 Task: Change the answer type to Multiple Lines.
Action: Mouse moved to (583, 408)
Screenshot: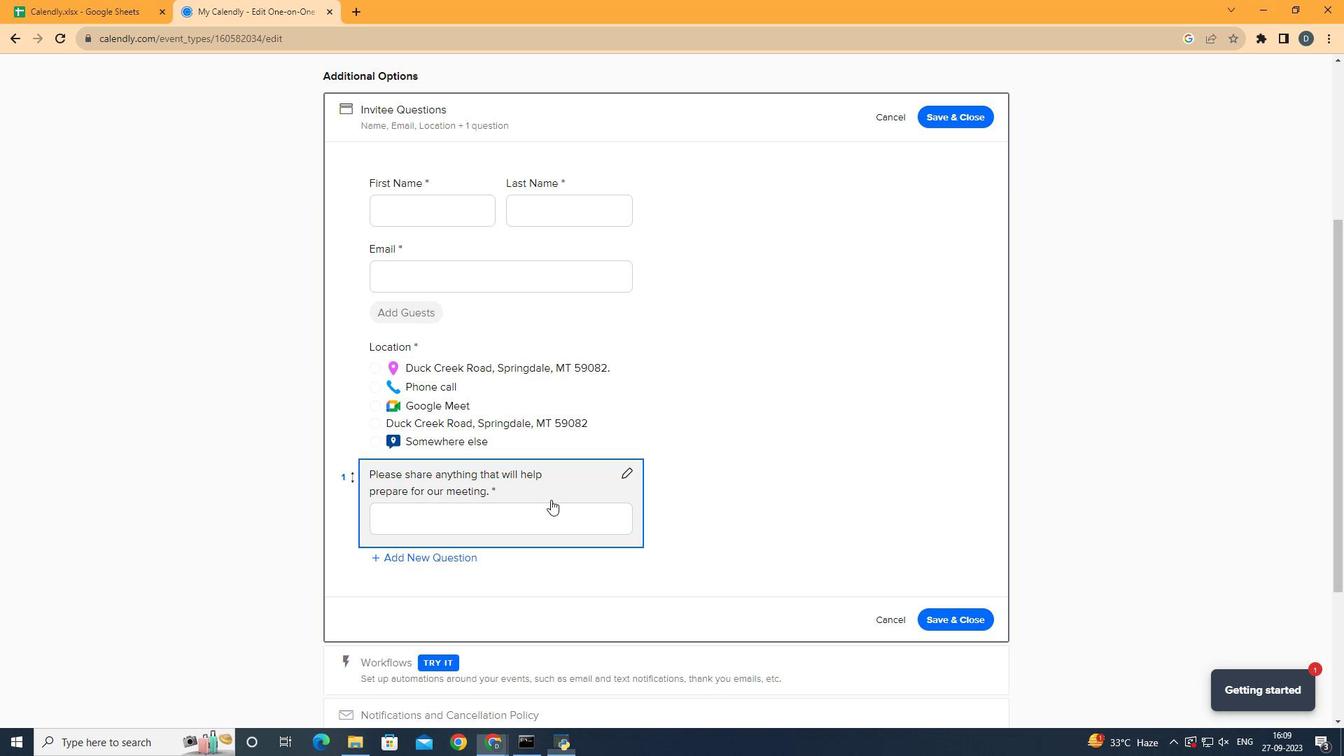 
Action: Mouse pressed left at (583, 408)
Screenshot: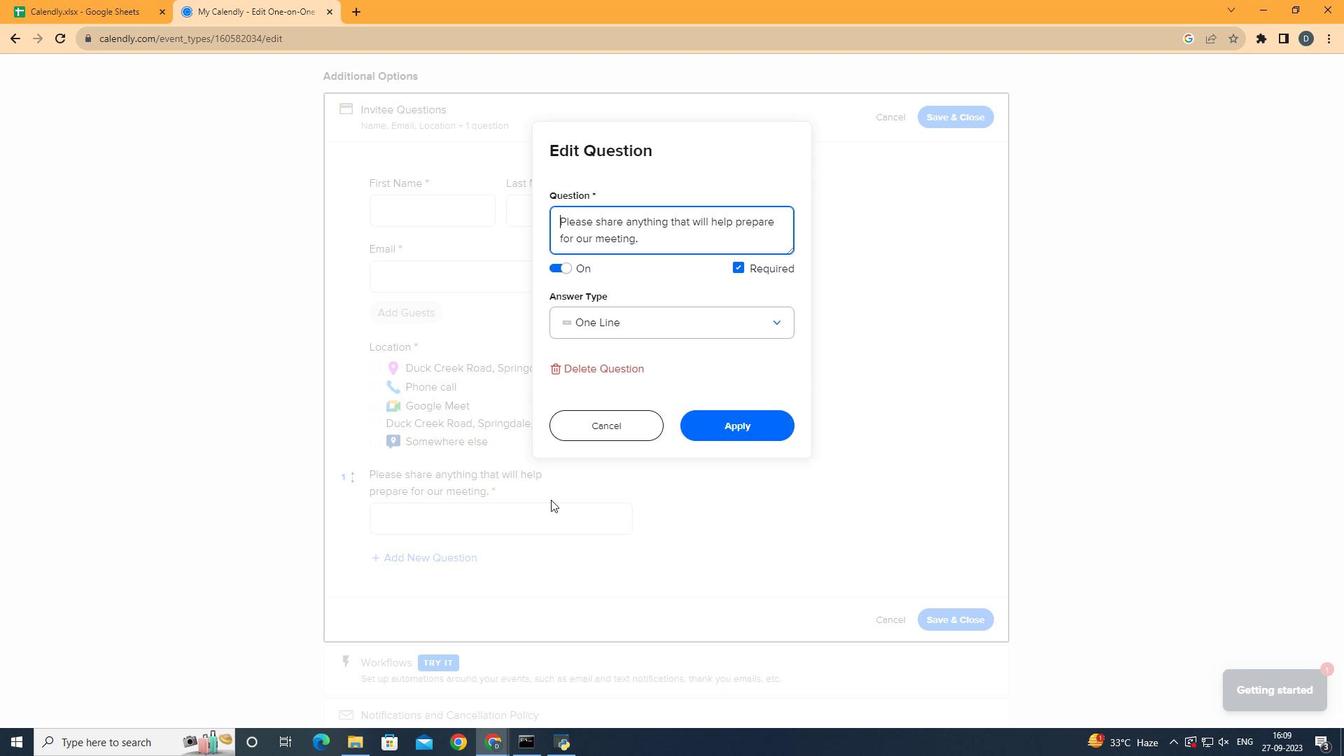 
Action: Mouse moved to (654, 374)
Screenshot: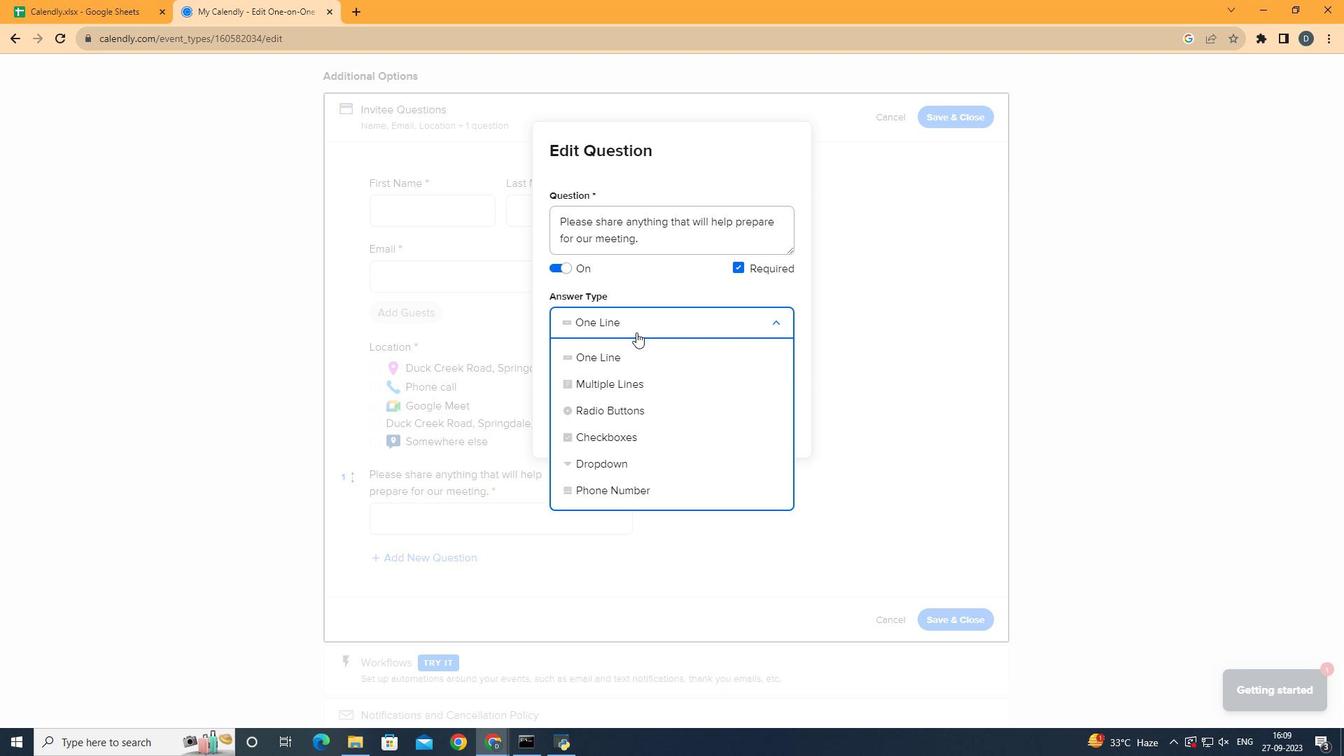 
Action: Mouse pressed left at (654, 374)
Screenshot: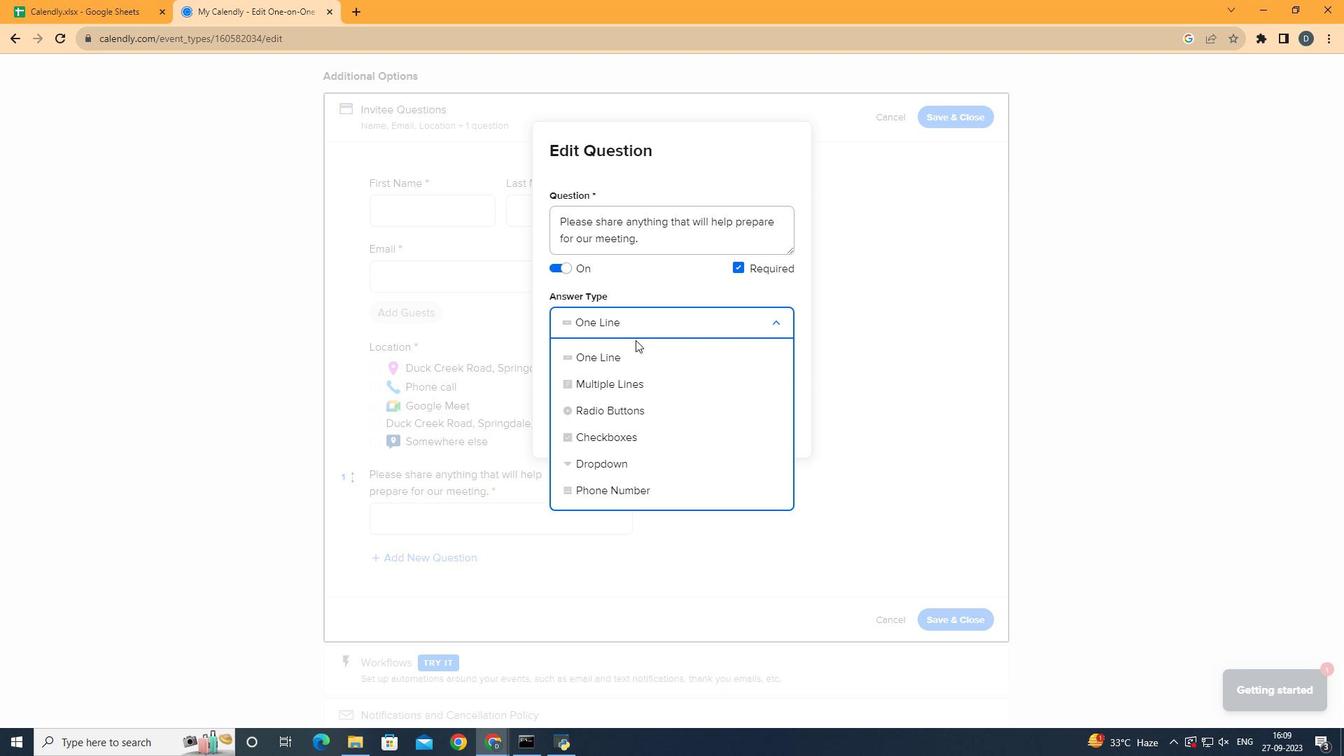 
Action: Mouse moved to (649, 385)
Screenshot: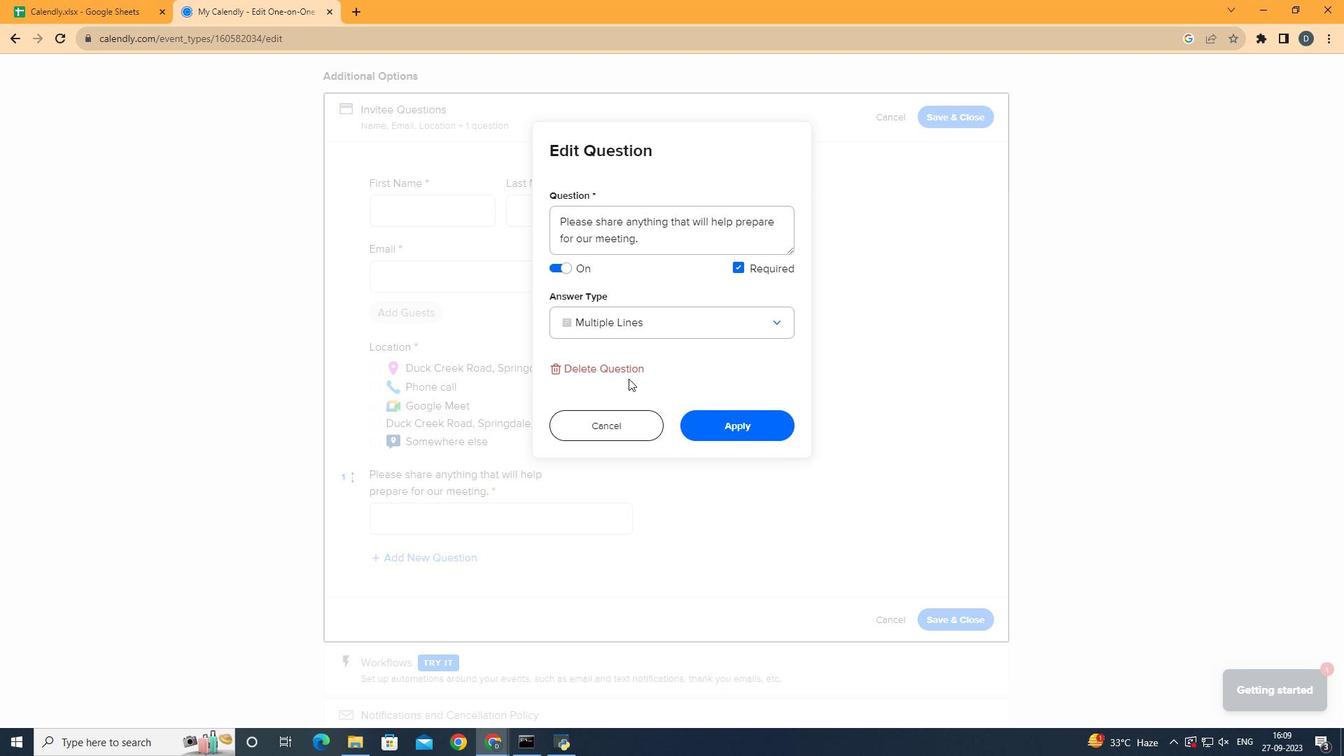 
Action: Mouse pressed left at (649, 385)
Screenshot: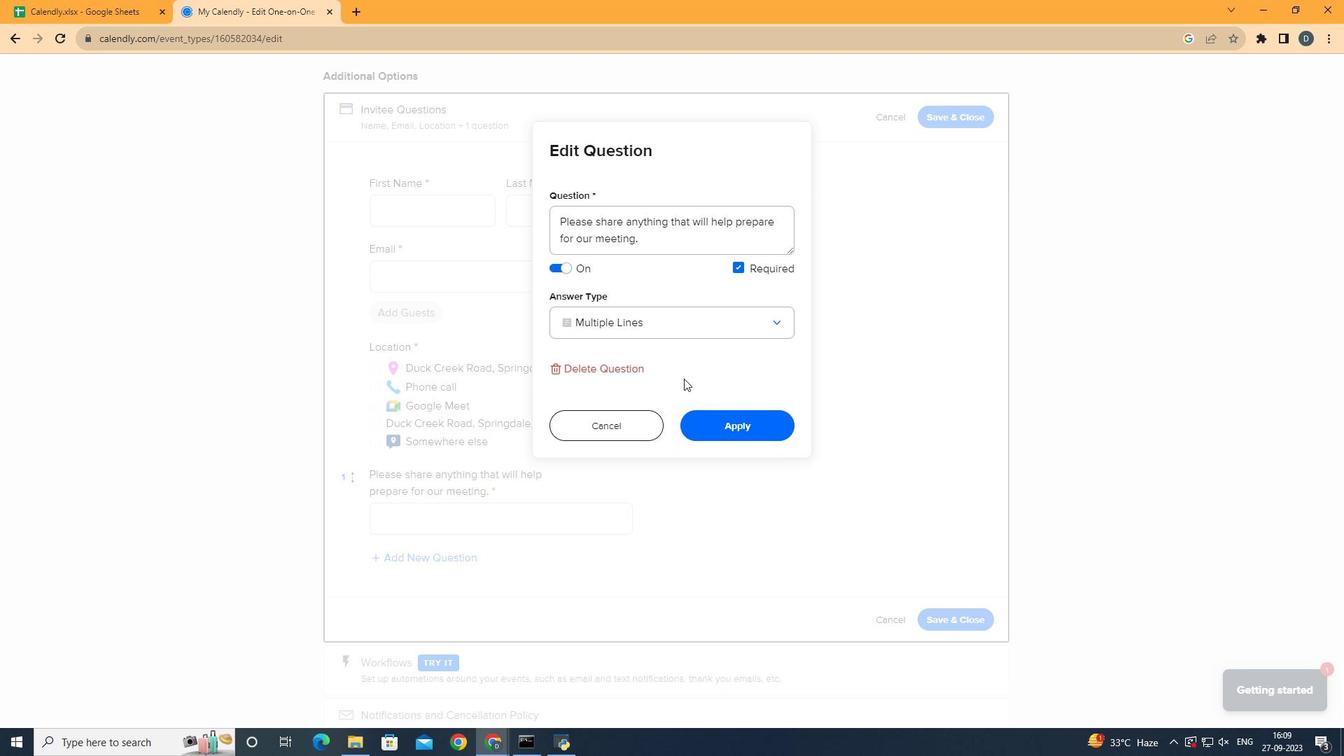 
Action: Mouse moved to (740, 394)
Screenshot: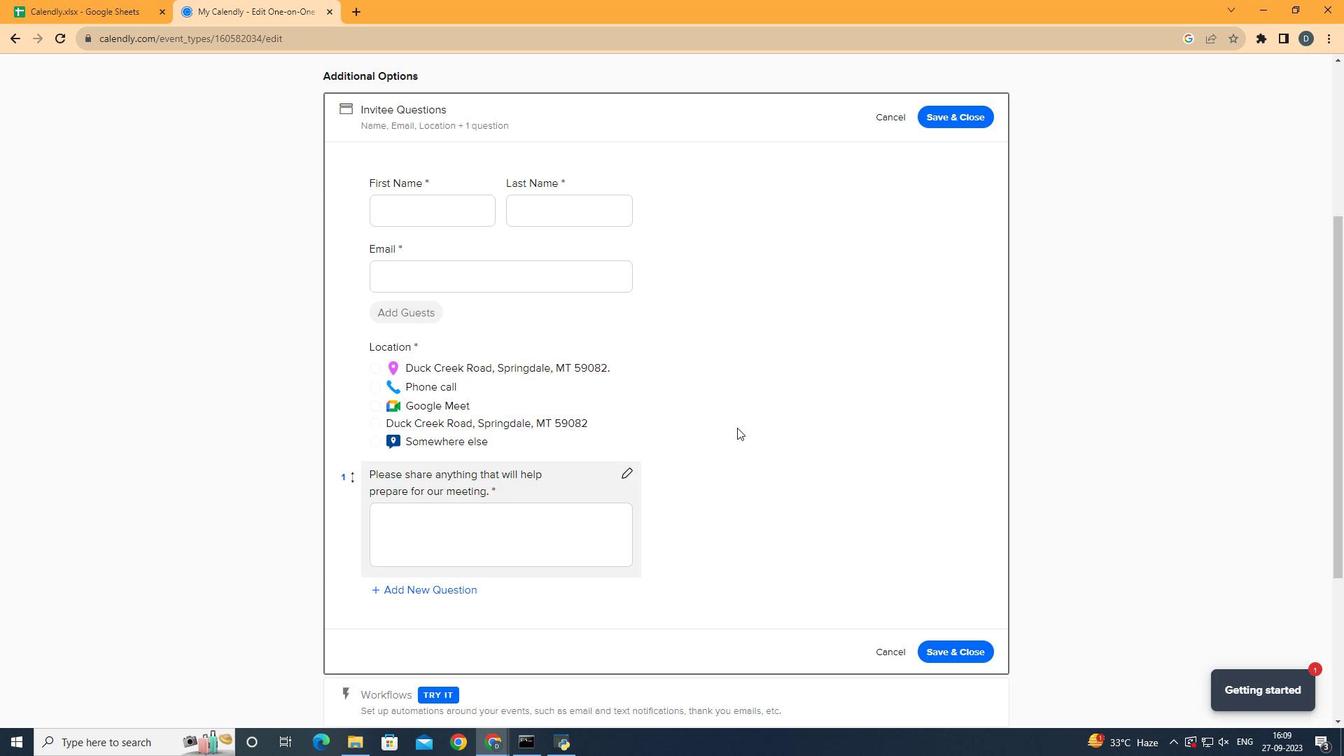 
Action: Mouse pressed left at (740, 394)
Screenshot: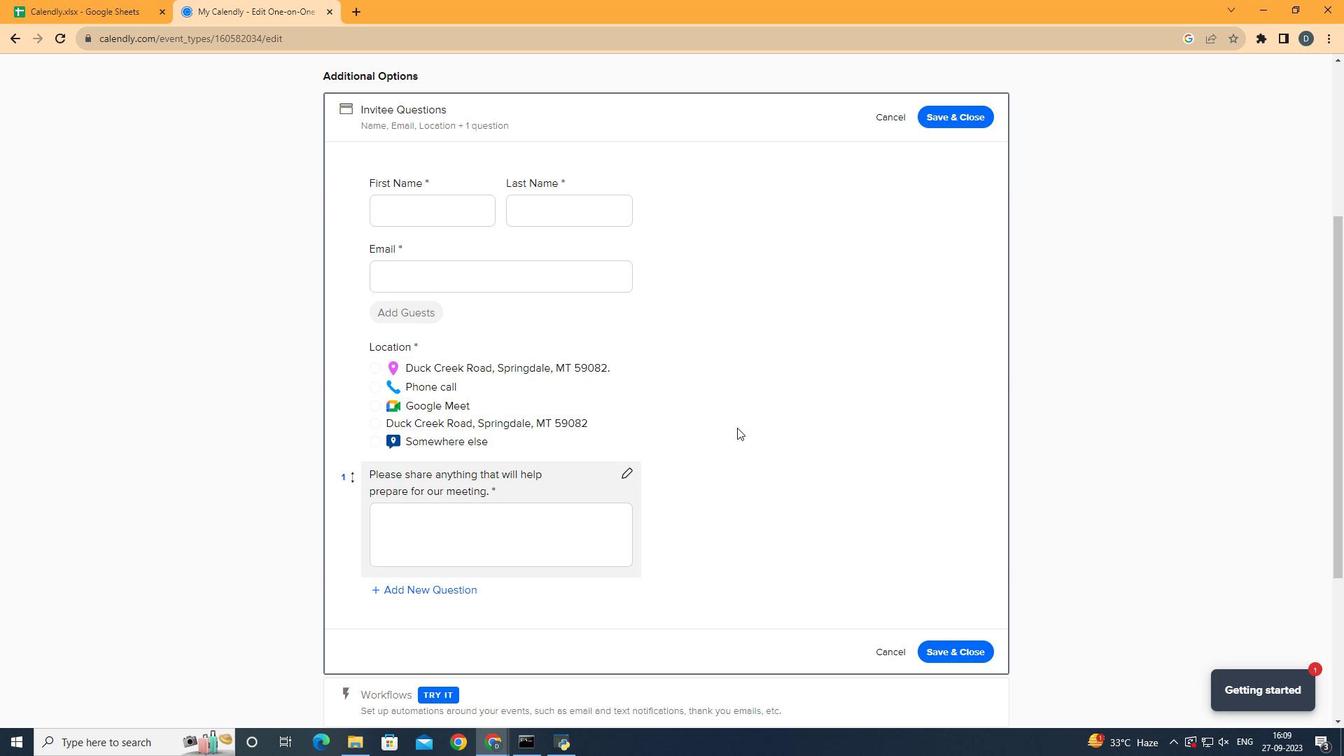 
Action: Mouse moved to (740, 394)
Screenshot: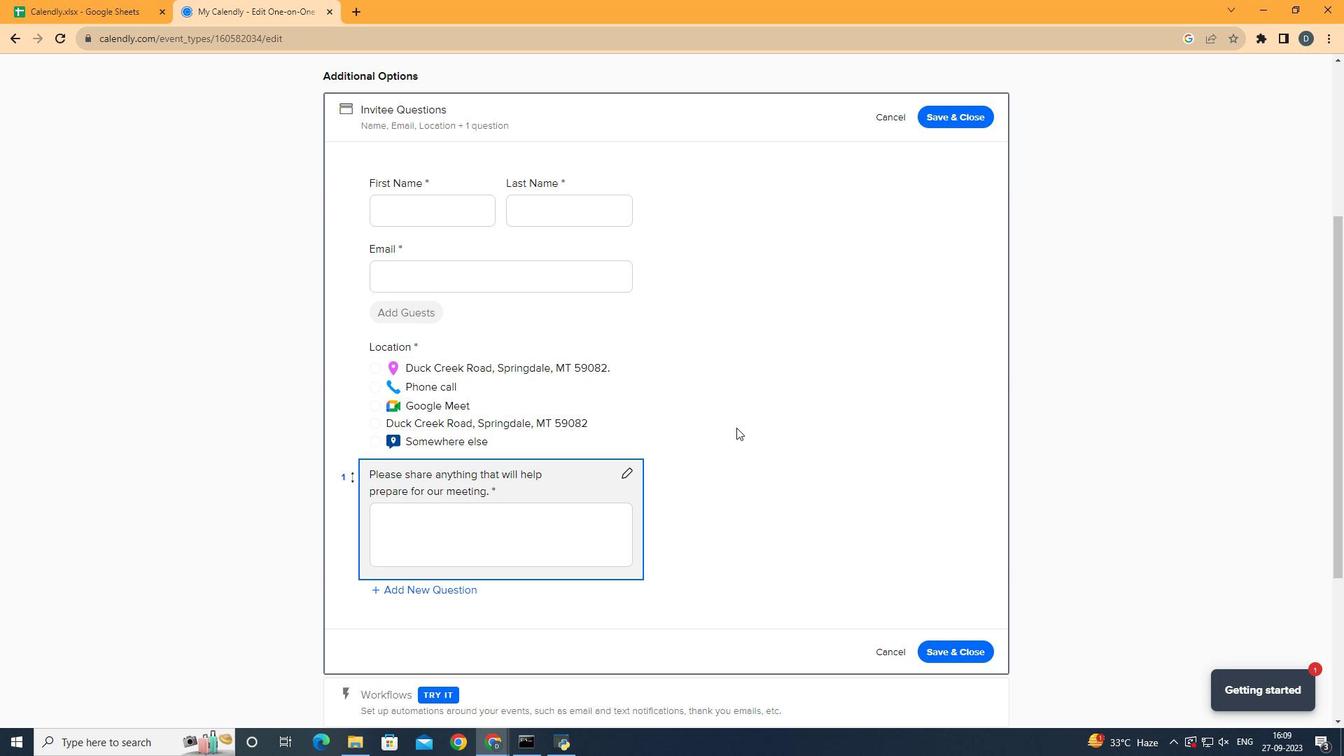 
